 Task: Add website URL: notionpress.com.
Action: Mouse moved to (744, 76)
Screenshot: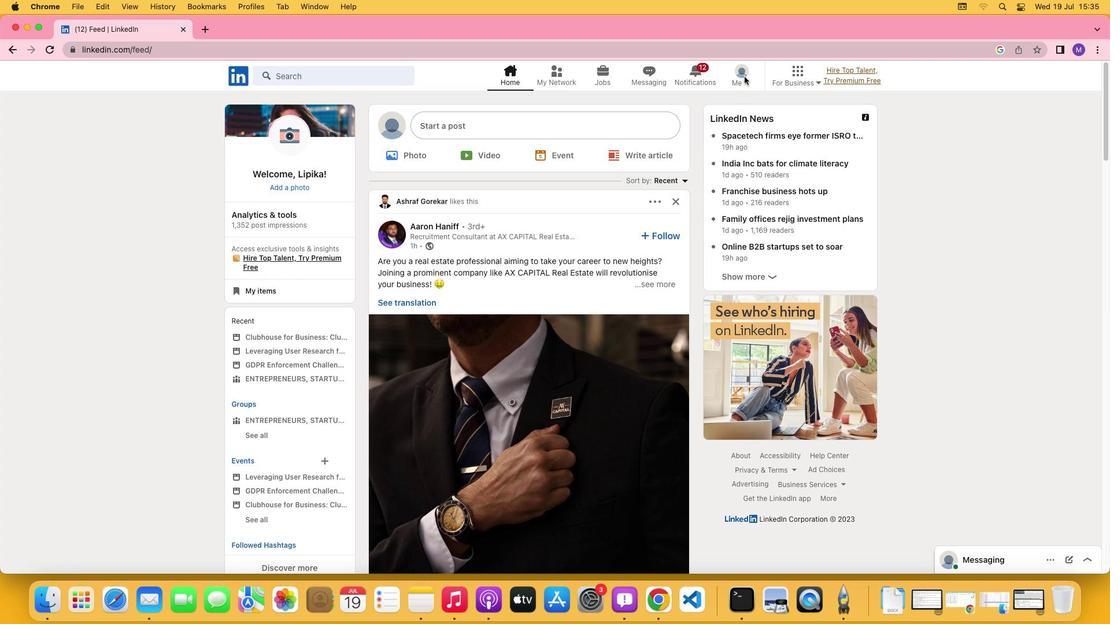 
Action: Mouse pressed left at (744, 76)
Screenshot: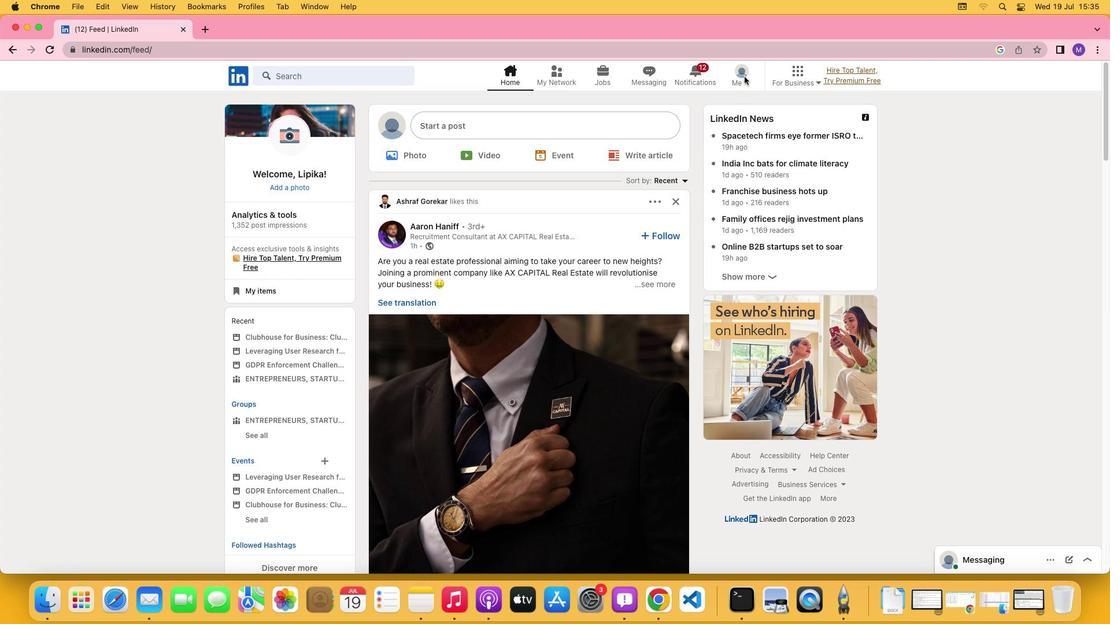 
Action: Mouse moved to (746, 79)
Screenshot: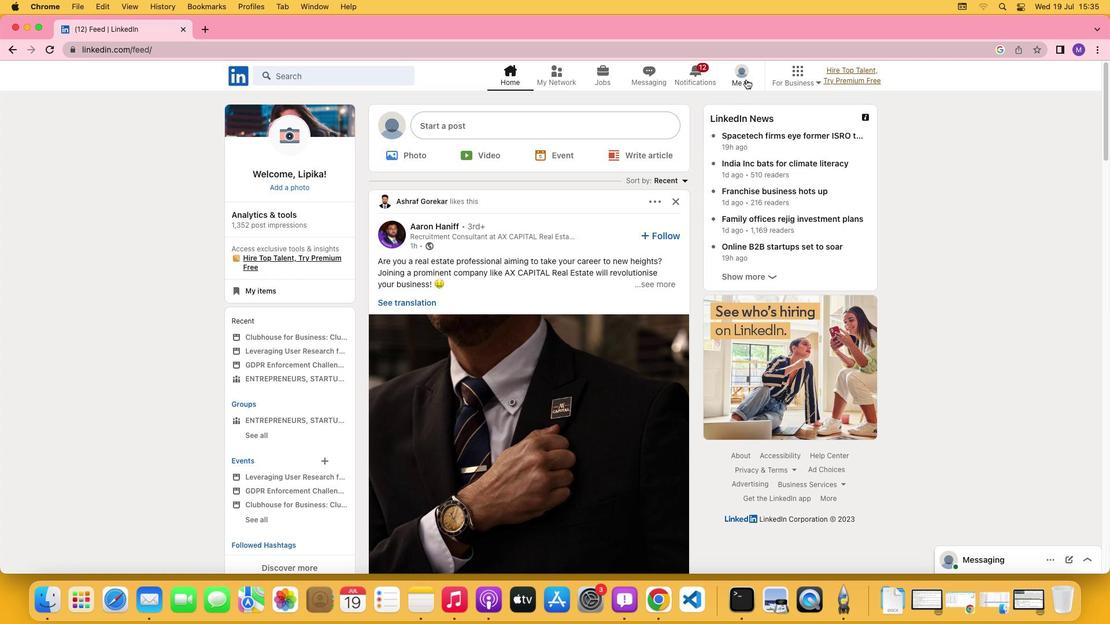 
Action: Mouse pressed left at (746, 79)
Screenshot: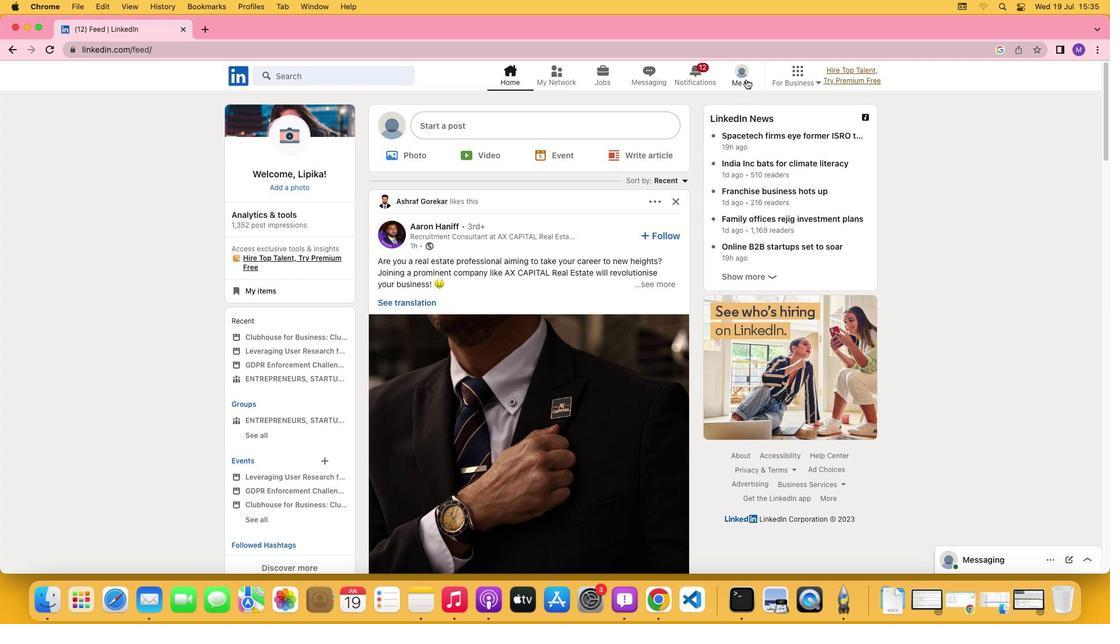 
Action: Mouse moved to (725, 140)
Screenshot: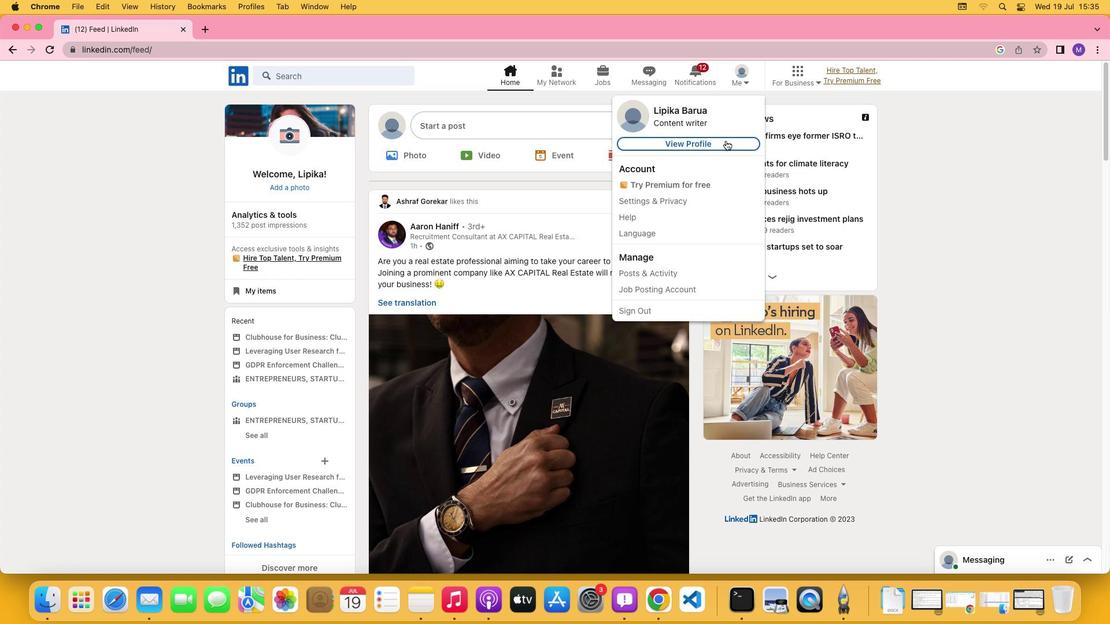 
Action: Mouse pressed left at (725, 140)
Screenshot: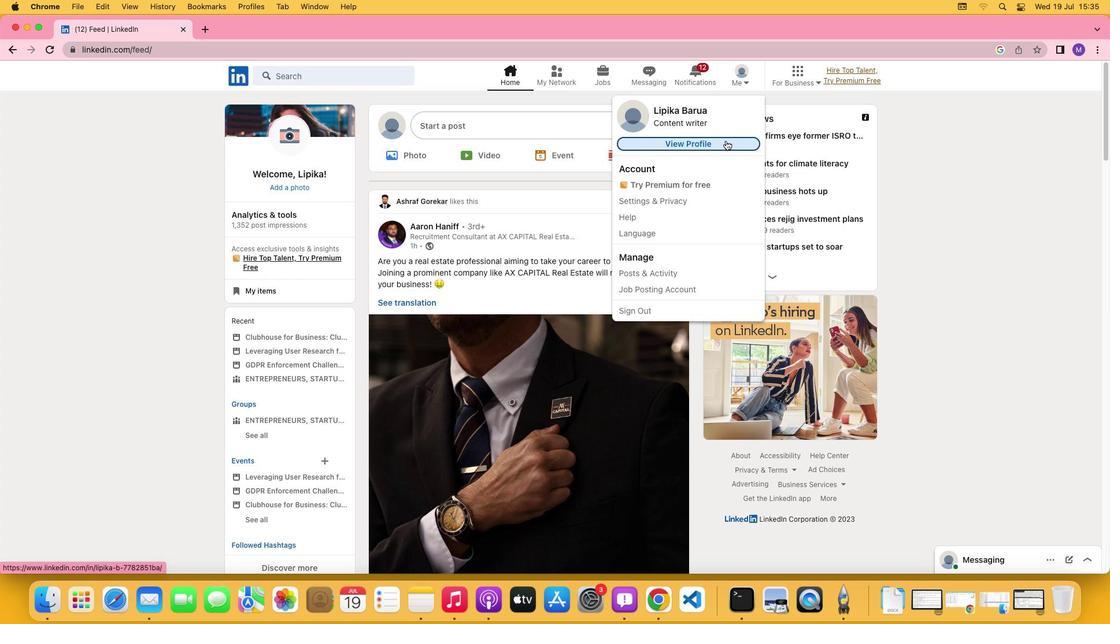 
Action: Mouse moved to (373, 375)
Screenshot: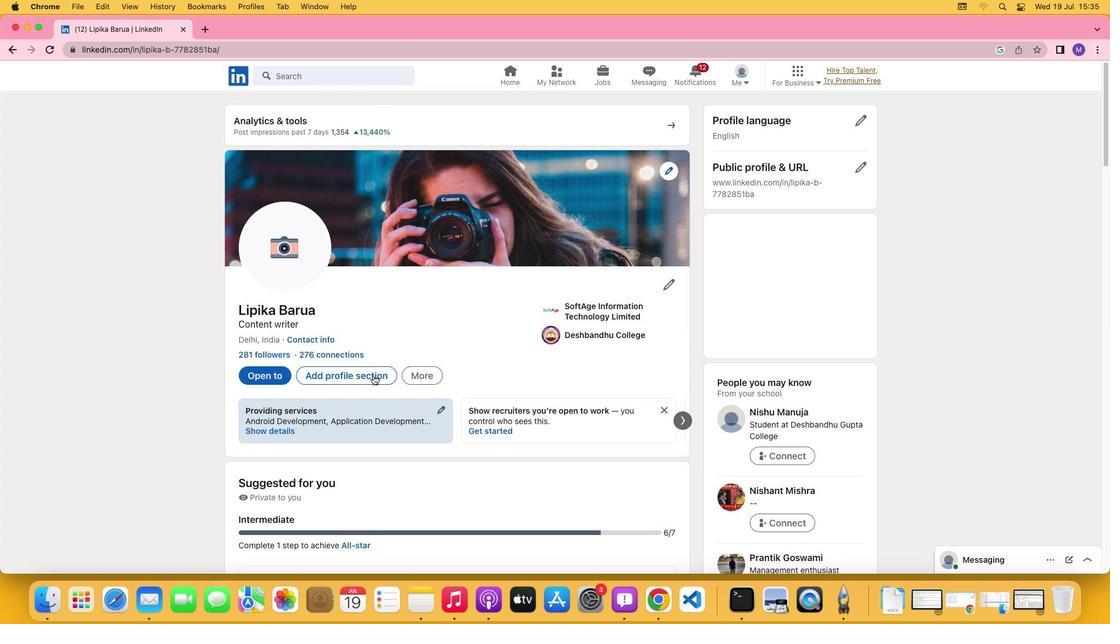 
Action: Mouse pressed left at (373, 375)
Screenshot: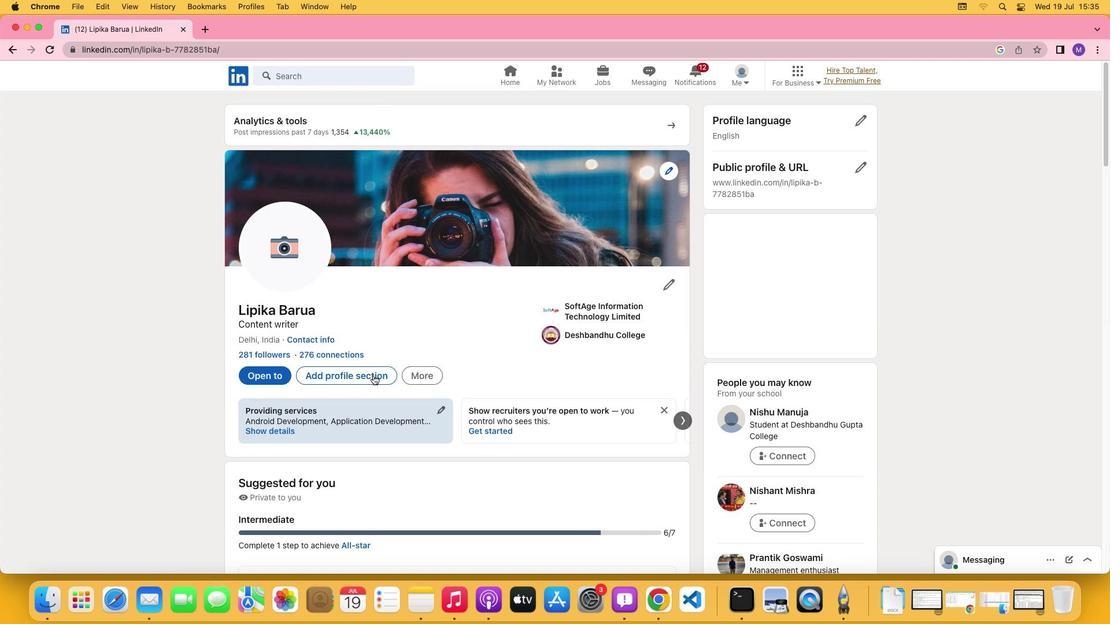 
Action: Mouse moved to (434, 348)
Screenshot: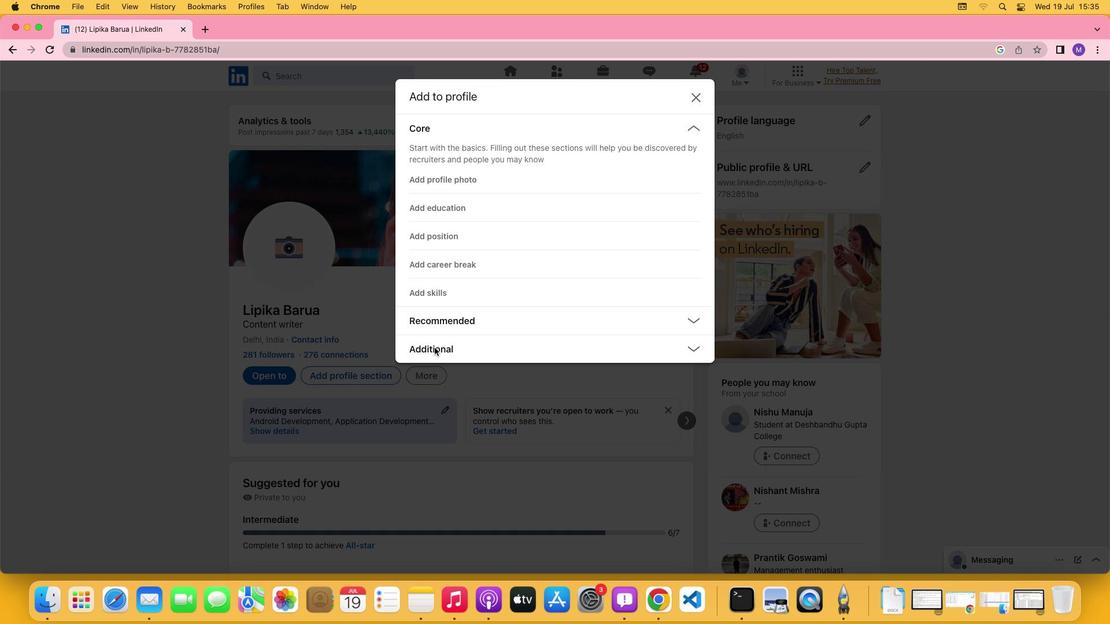 
Action: Mouse pressed left at (434, 348)
Screenshot: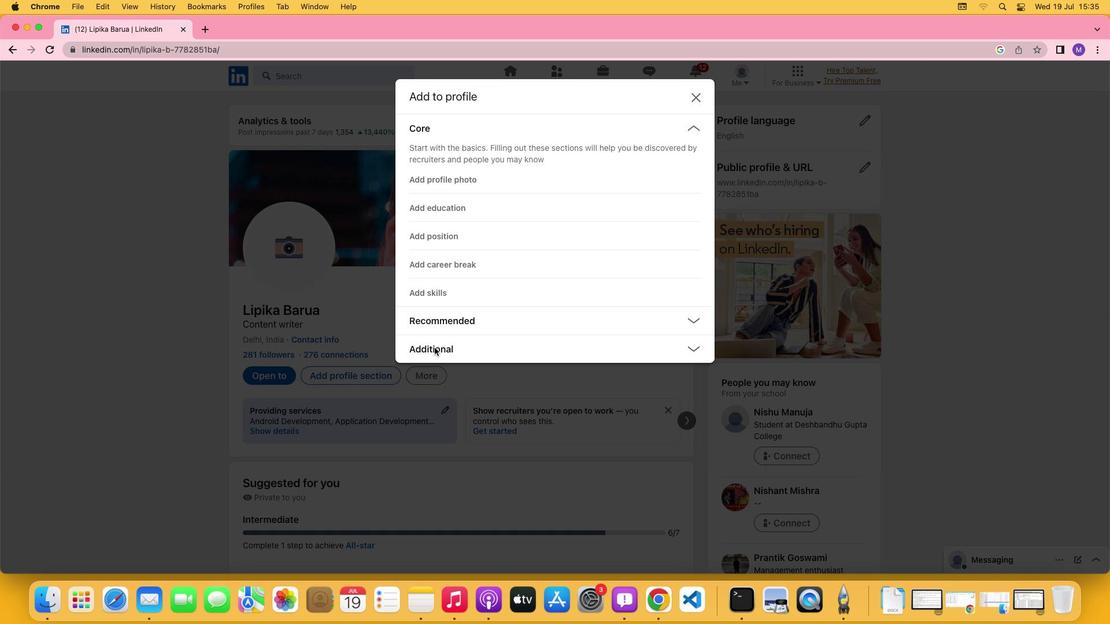 
Action: Mouse moved to (428, 460)
Screenshot: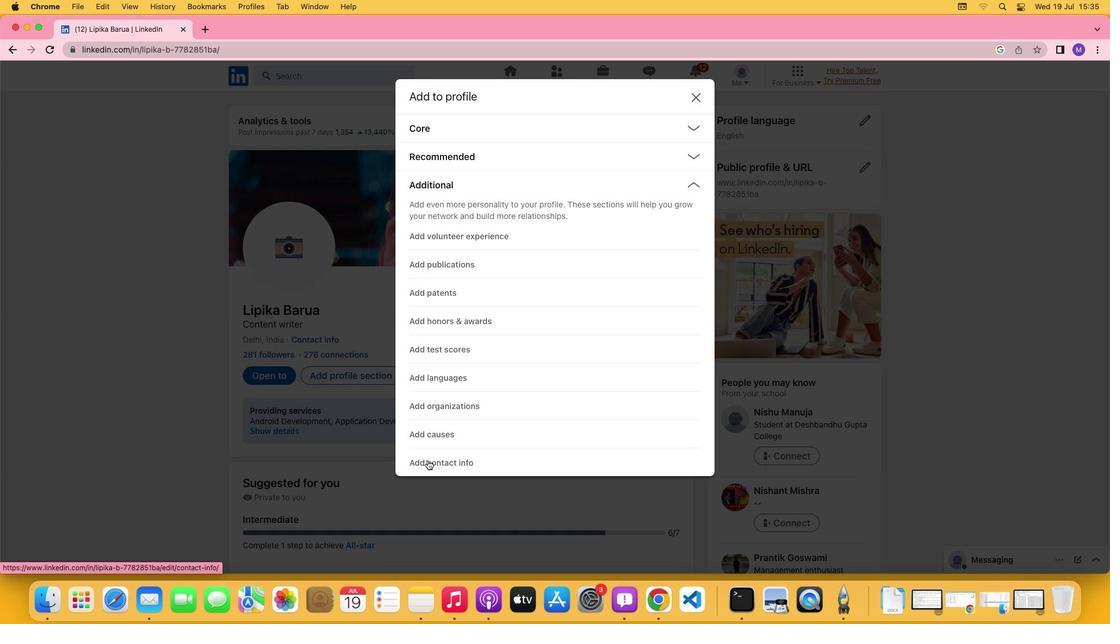 
Action: Mouse pressed left at (428, 460)
Screenshot: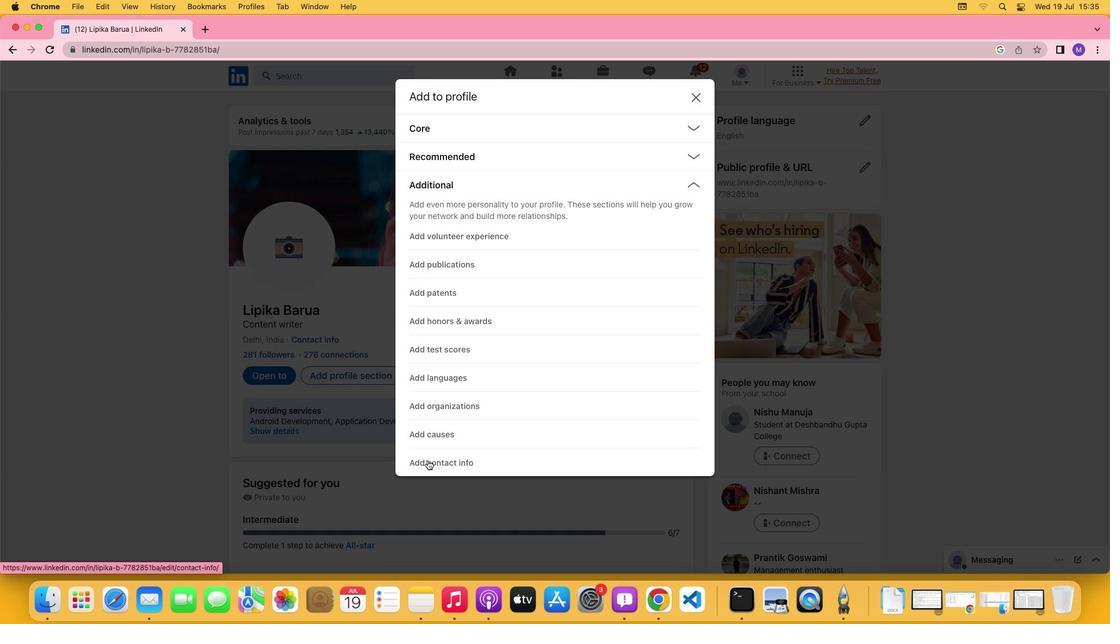 
Action: Mouse moved to (456, 436)
Screenshot: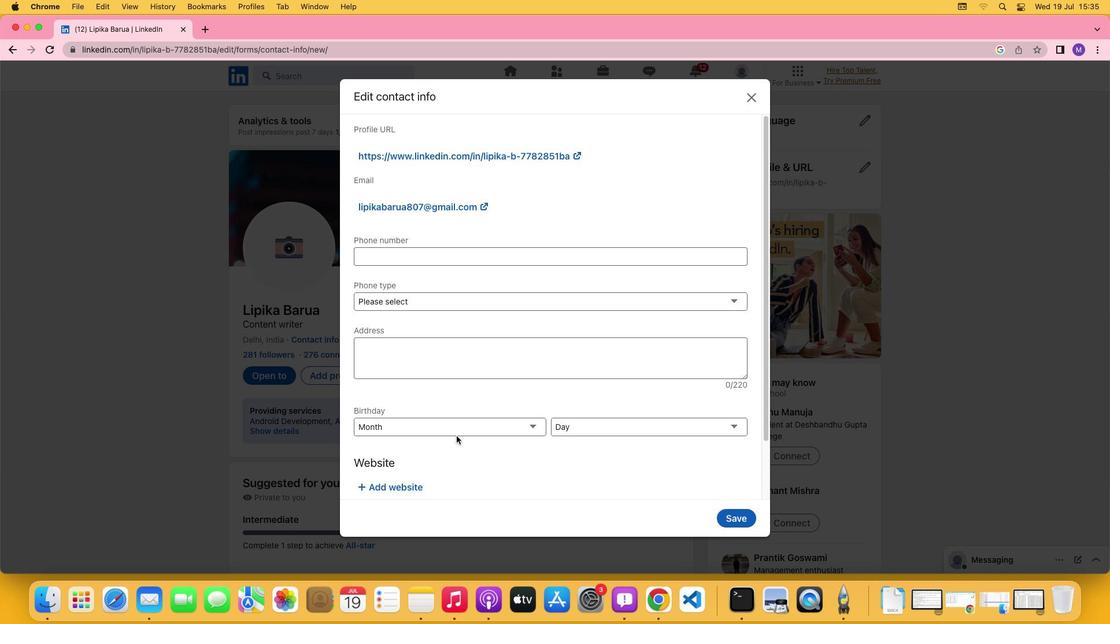 
Action: Mouse scrolled (456, 436) with delta (0, 0)
Screenshot: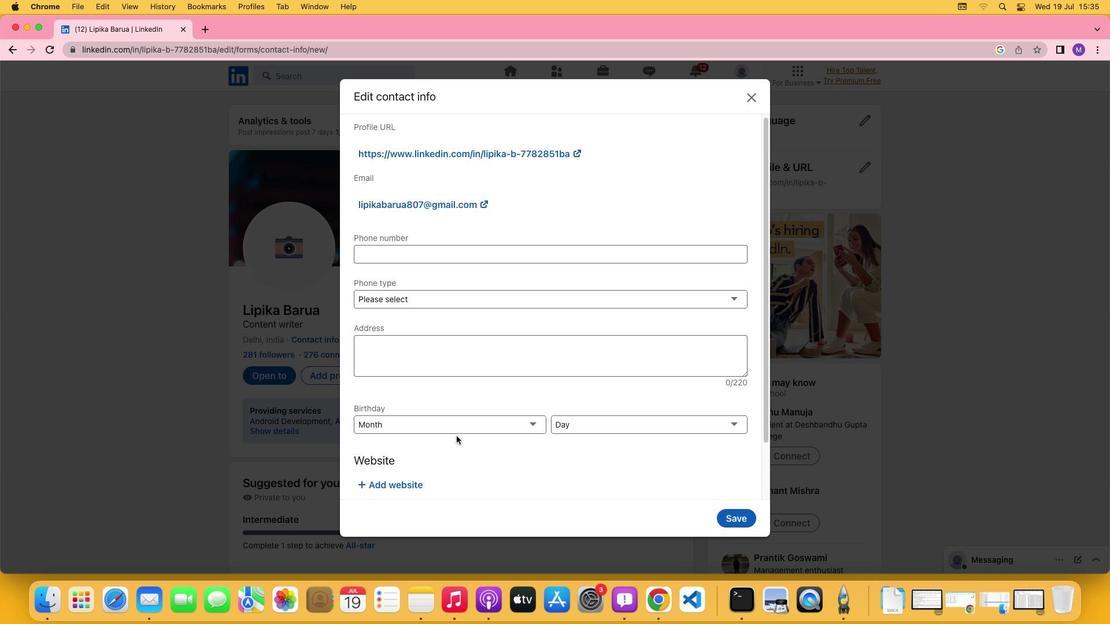 
Action: Mouse scrolled (456, 436) with delta (0, 0)
Screenshot: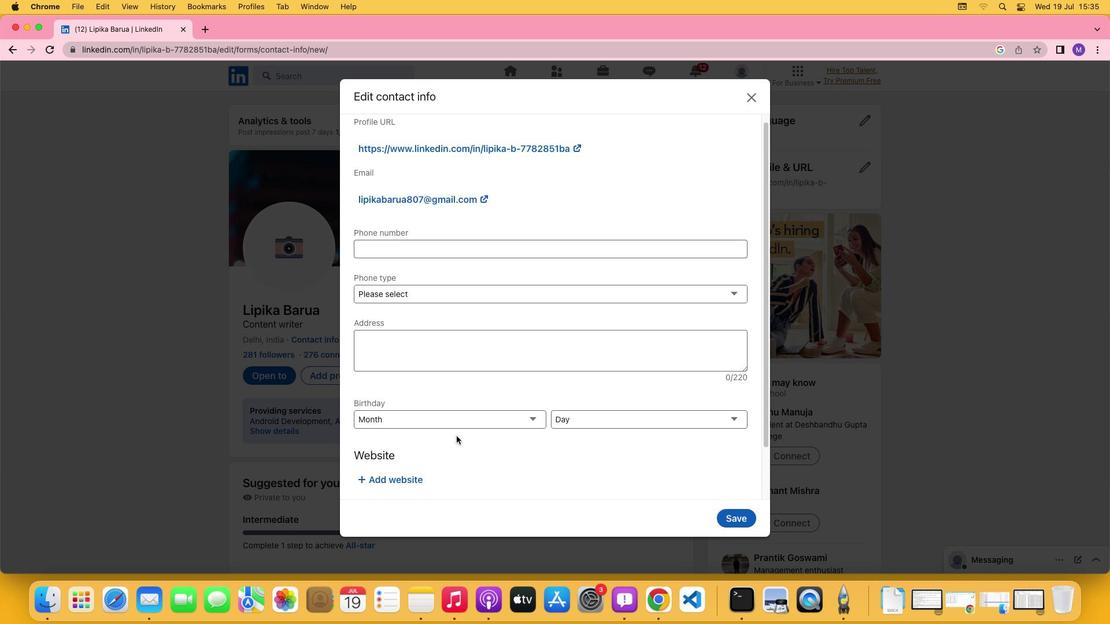 
Action: Mouse scrolled (456, 436) with delta (0, -1)
Screenshot: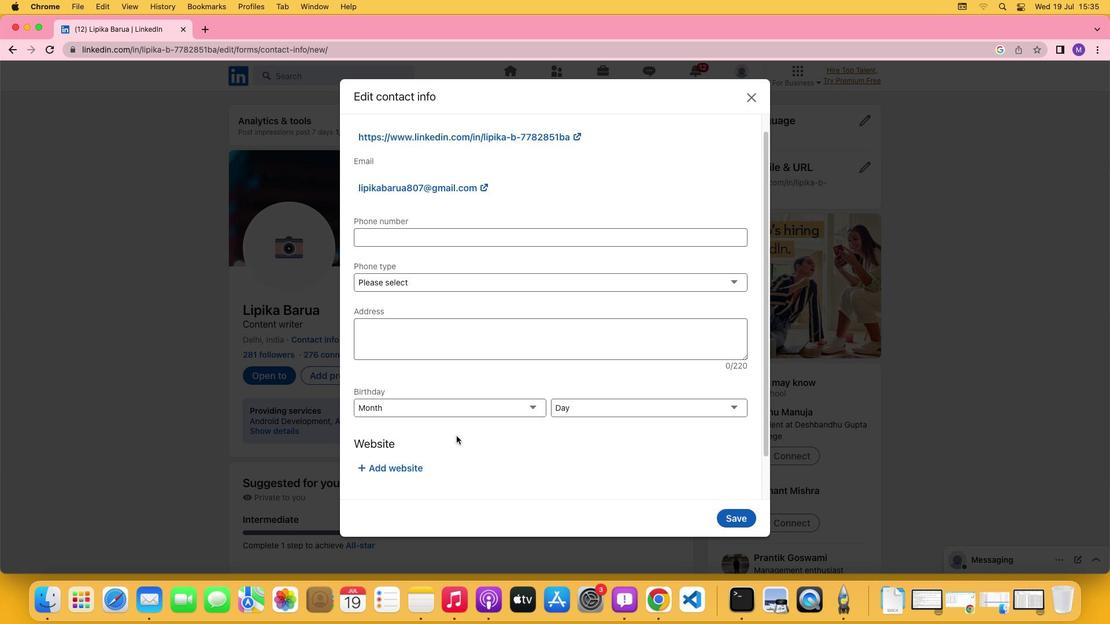 
Action: Mouse scrolled (456, 436) with delta (0, -1)
Screenshot: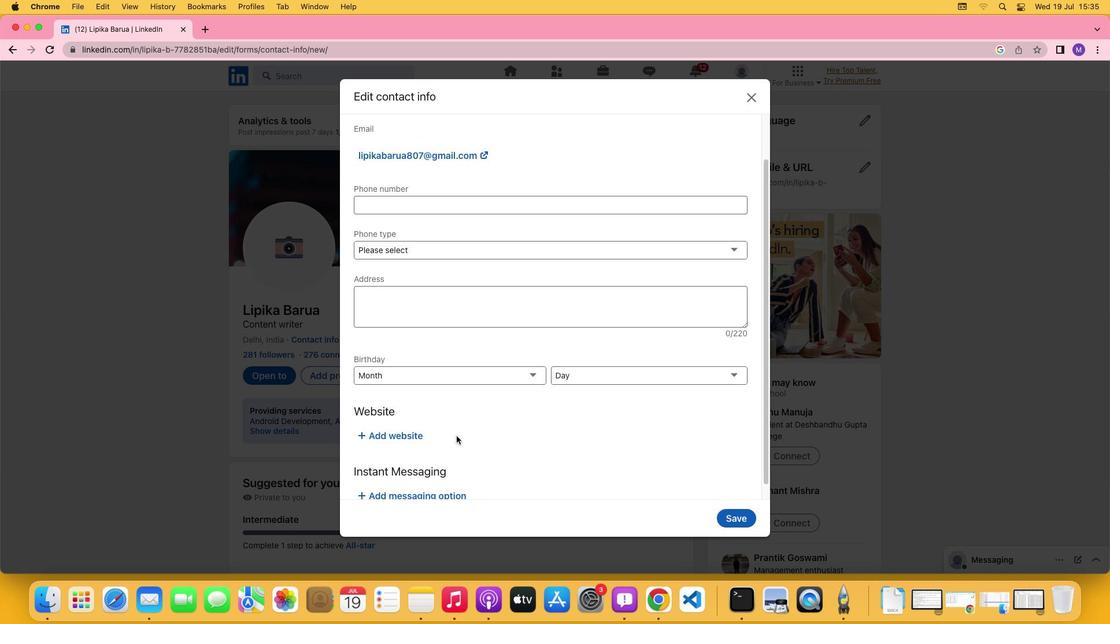 
Action: Mouse scrolled (456, 436) with delta (0, 0)
Screenshot: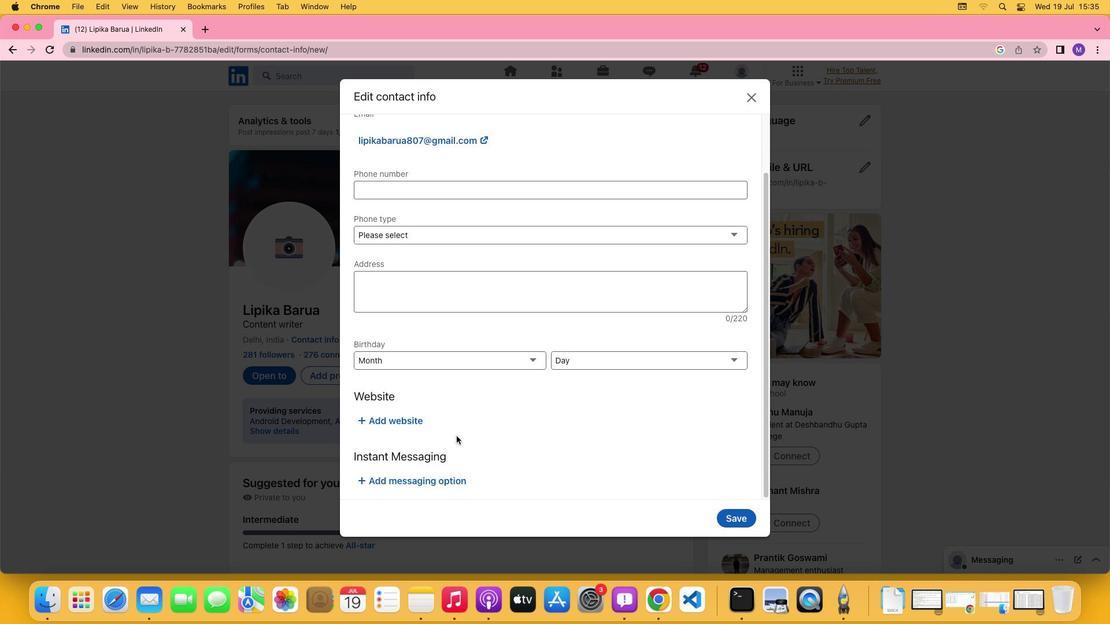 
Action: Mouse scrolled (456, 436) with delta (0, 0)
Screenshot: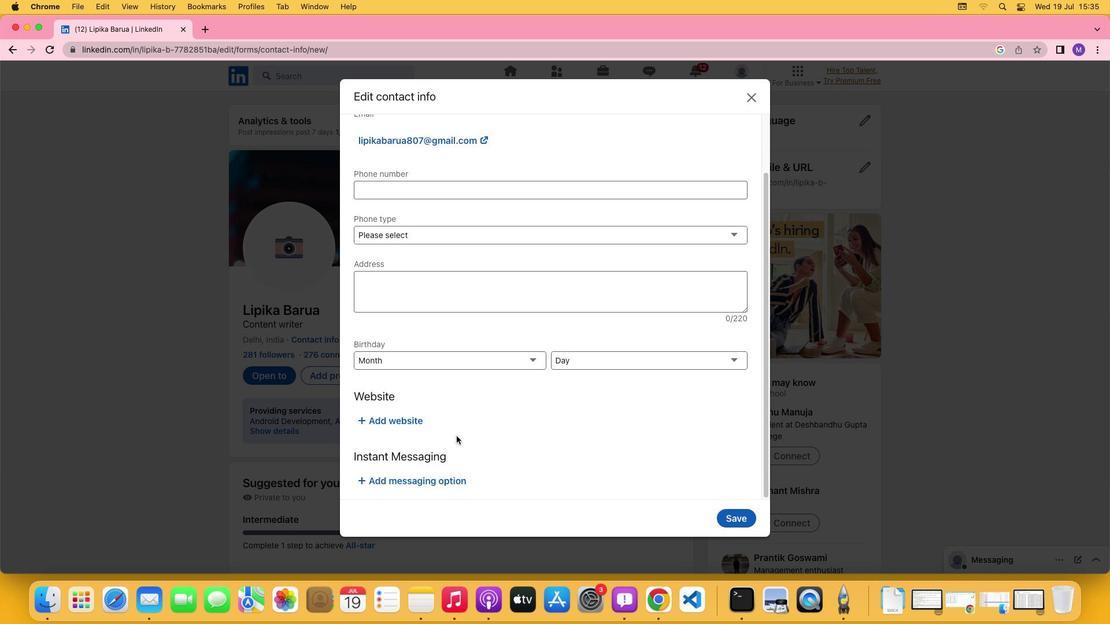 
Action: Mouse scrolled (456, 436) with delta (0, -1)
Screenshot: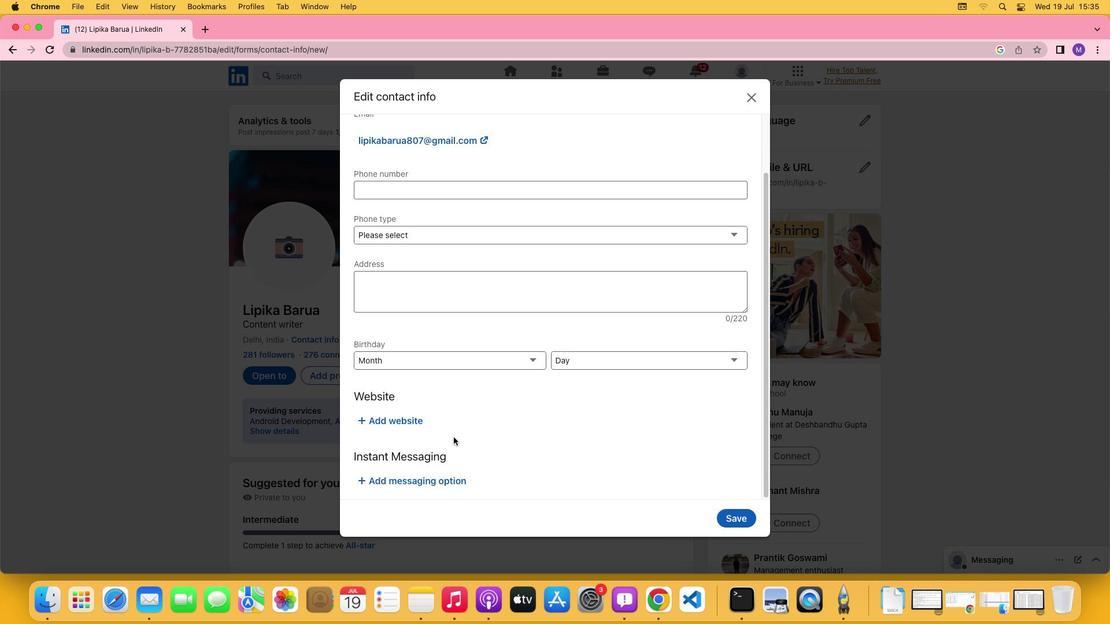 
Action: Mouse moved to (401, 420)
Screenshot: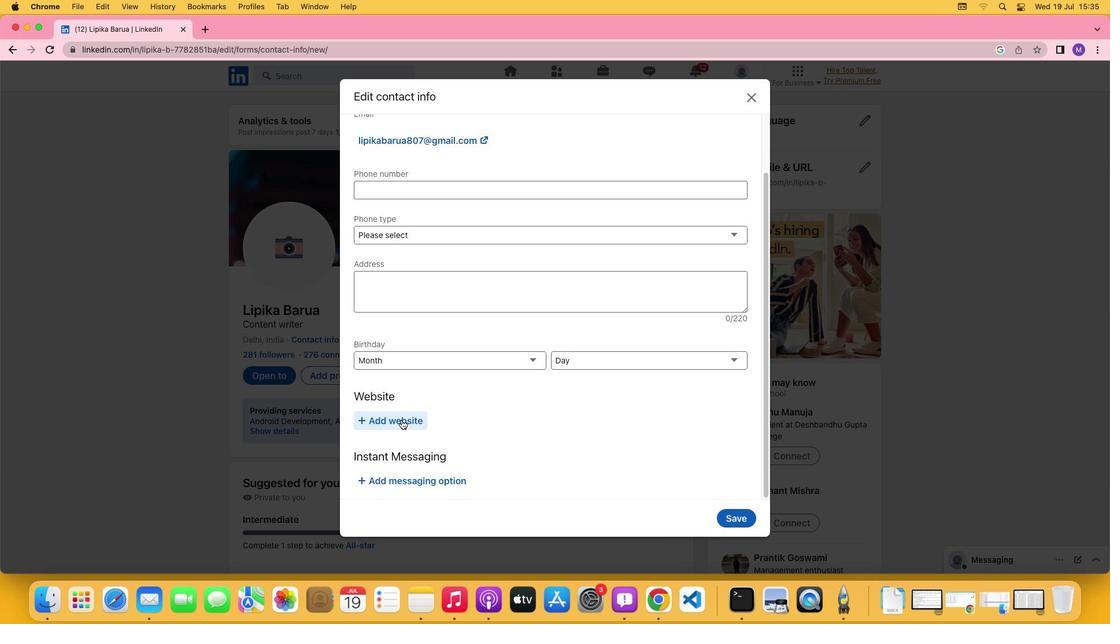 
Action: Mouse pressed left at (401, 420)
Screenshot: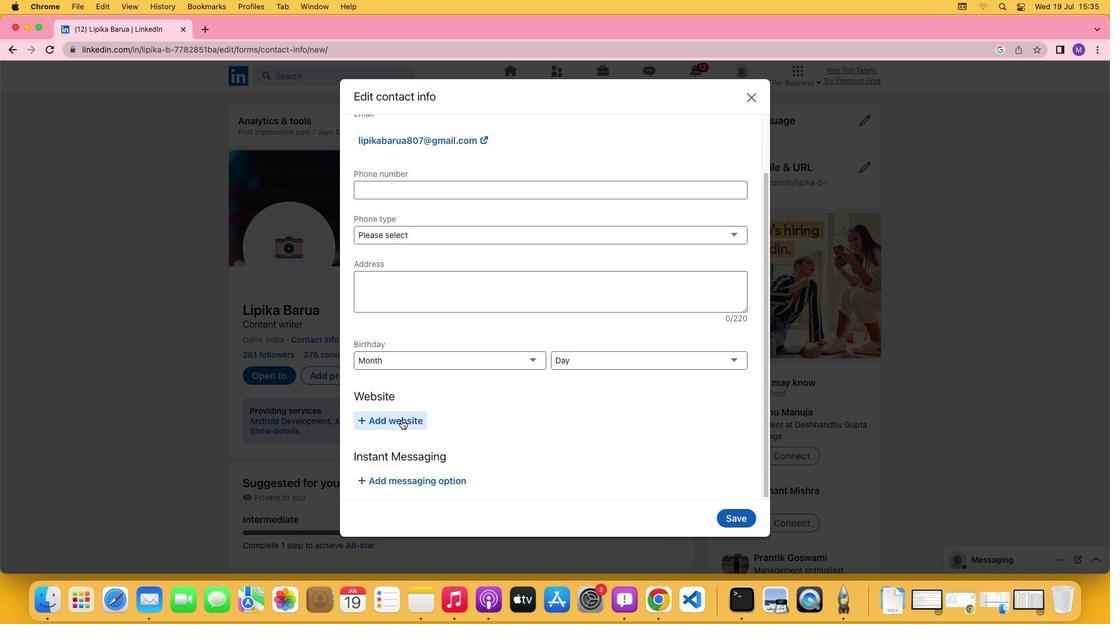 
Action: Mouse moved to (409, 430)
Screenshot: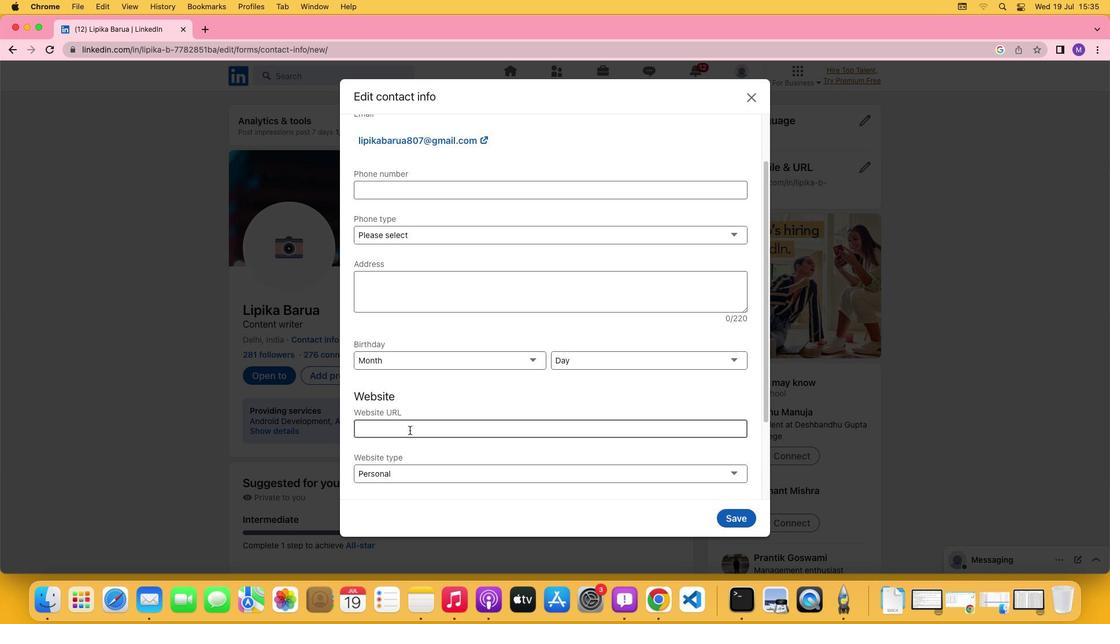
Action: Mouse pressed left at (409, 430)
Screenshot: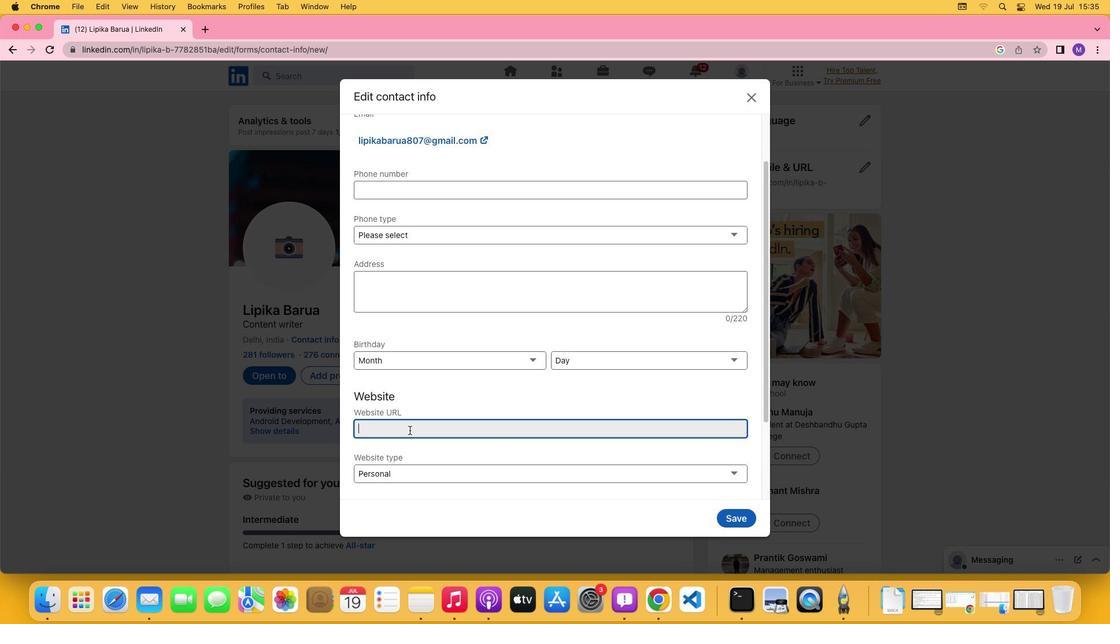 
Action: Mouse moved to (410, 430)
Screenshot: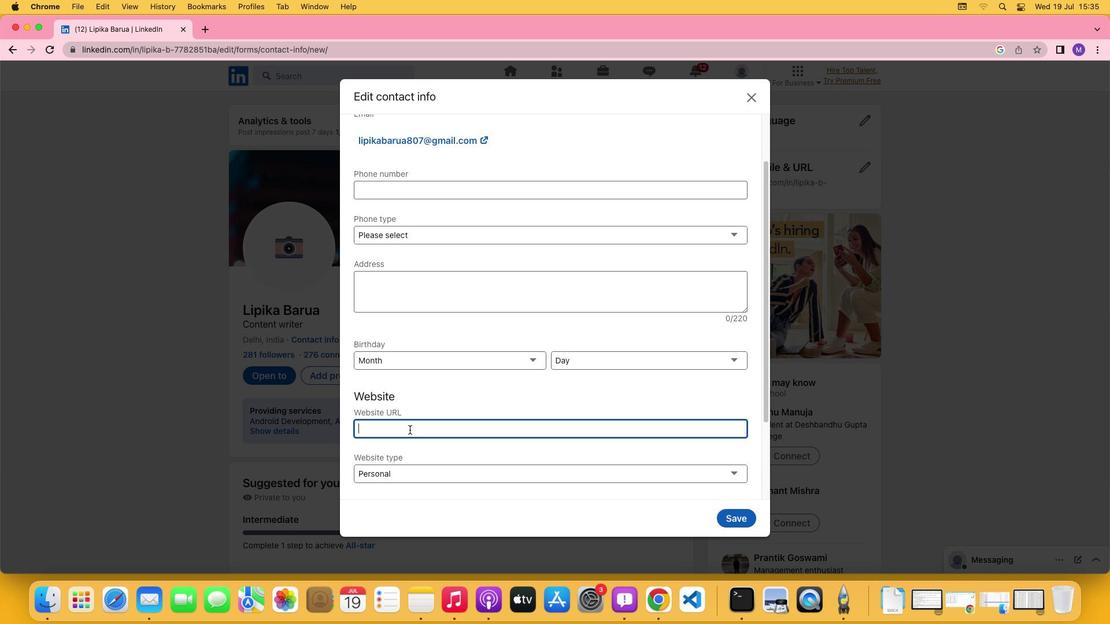 
Action: Key pressed Key.cmd'v'
Screenshot: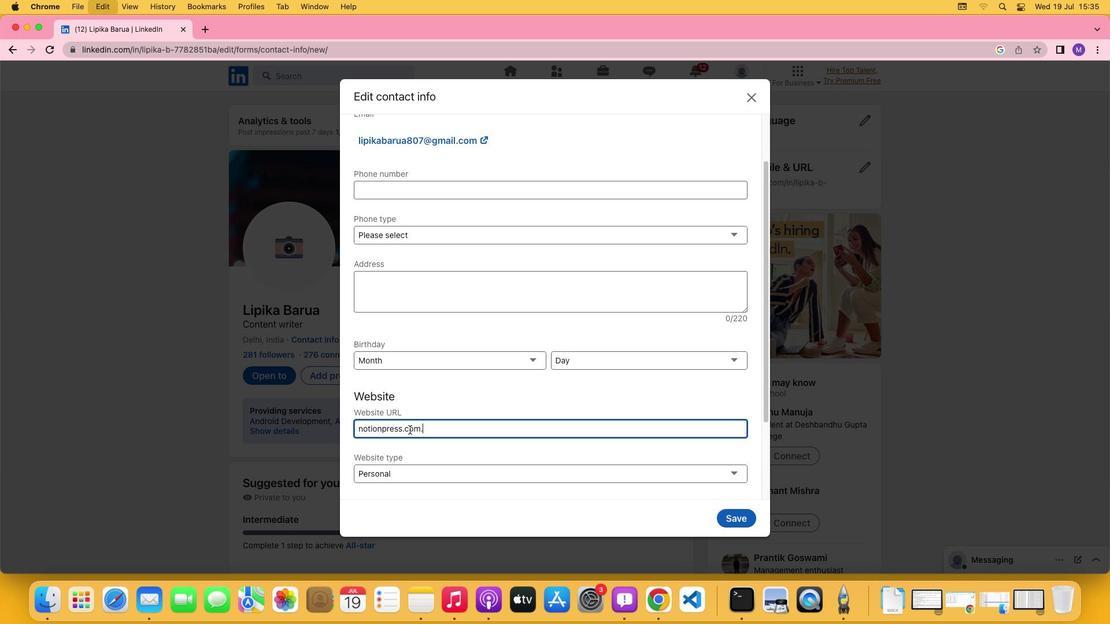 
Action: Mouse moved to (441, 445)
Screenshot: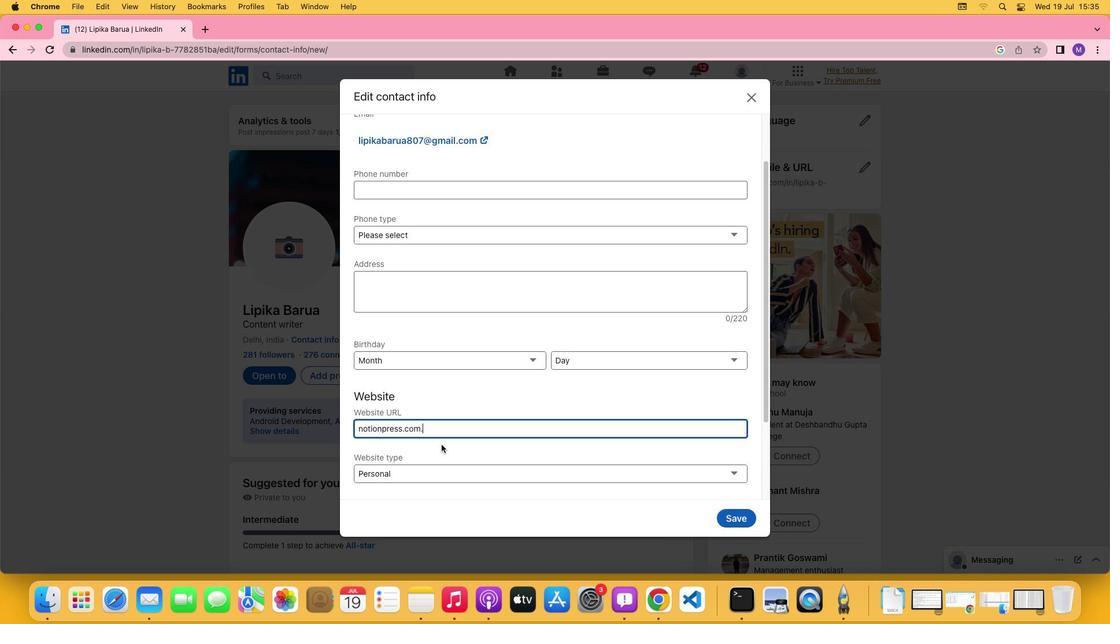 
Action: Mouse pressed left at (441, 445)
Screenshot: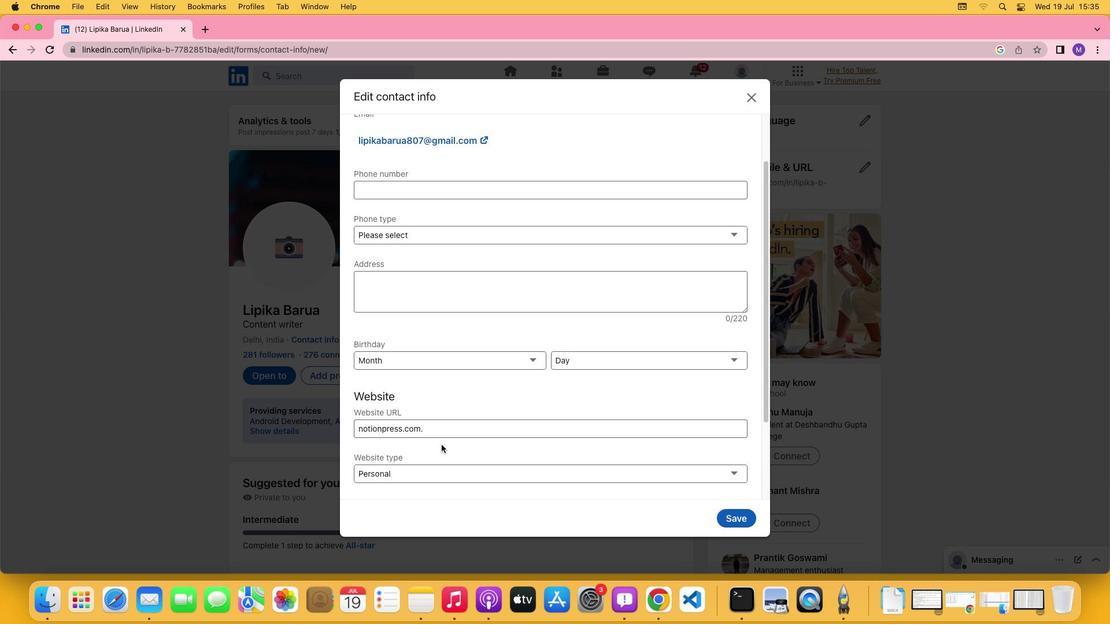 
